 Task: Open the calendar in Microsoft Outlook.
Action: Mouse moved to (12, 58)
Screenshot: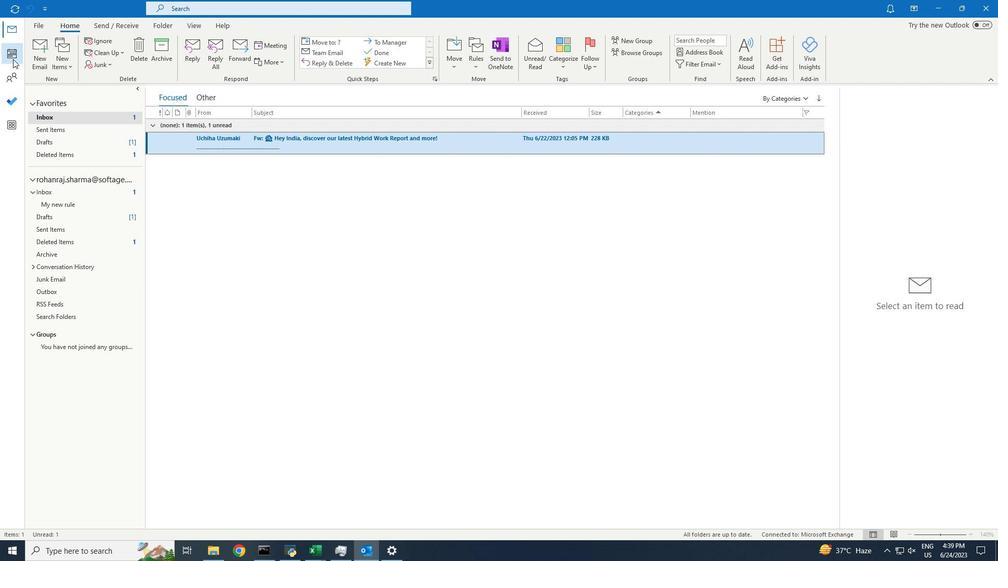 
Action: Mouse pressed left at (12, 58)
Screenshot: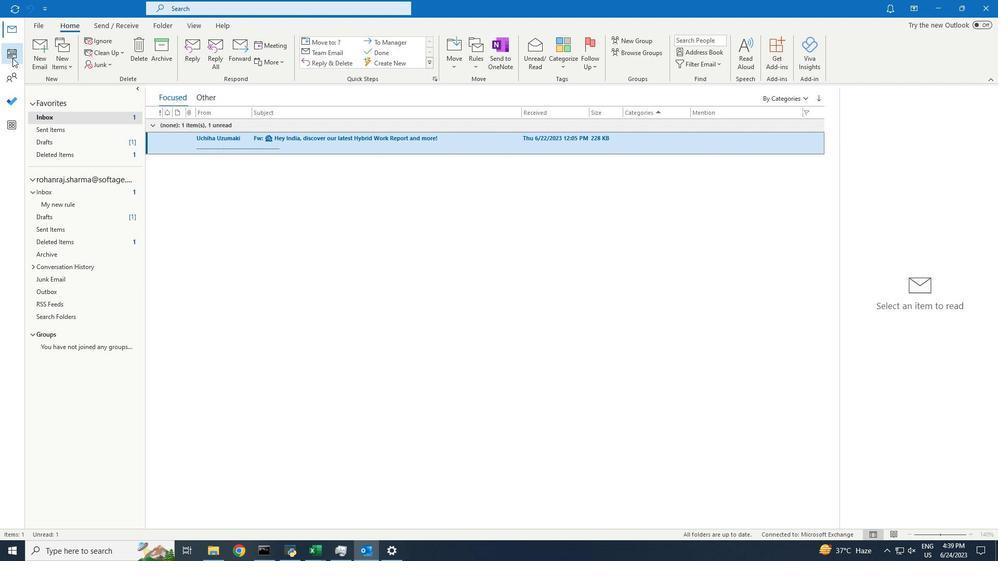 
Action: Mouse moved to (188, 28)
Screenshot: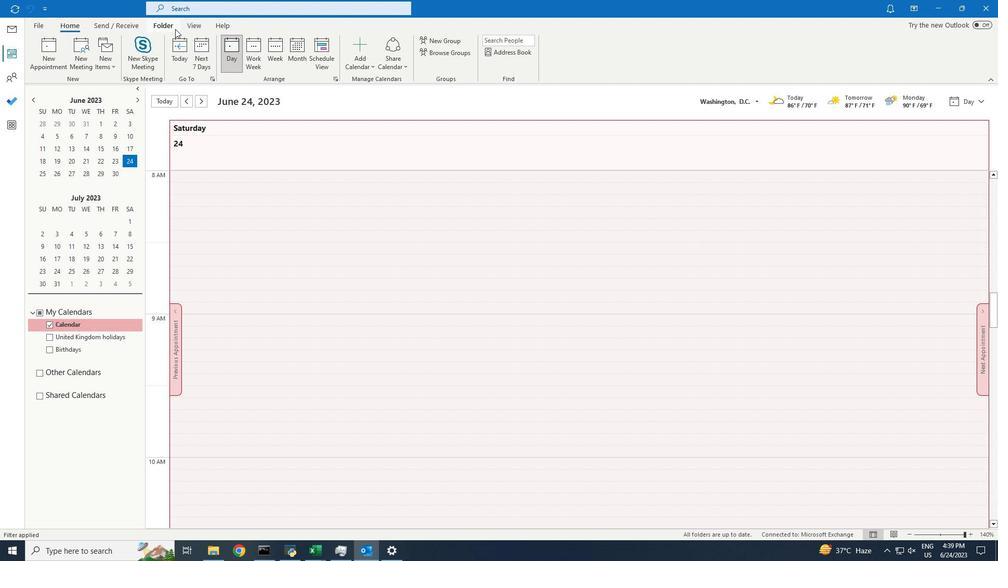 
Action: Mouse pressed left at (188, 28)
Screenshot: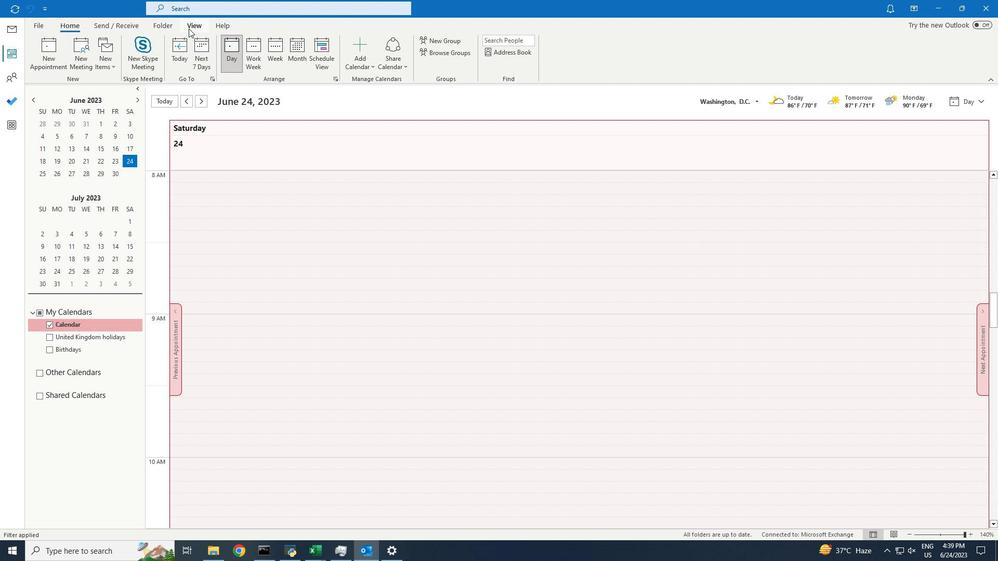 
Action: Mouse moved to (371, 68)
Screenshot: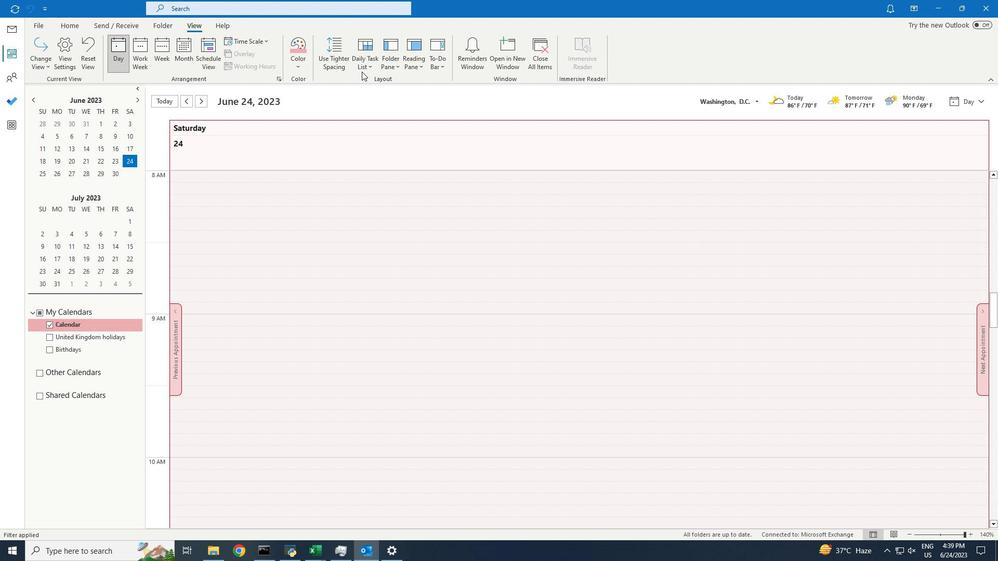 
Action: Mouse pressed left at (371, 68)
Screenshot: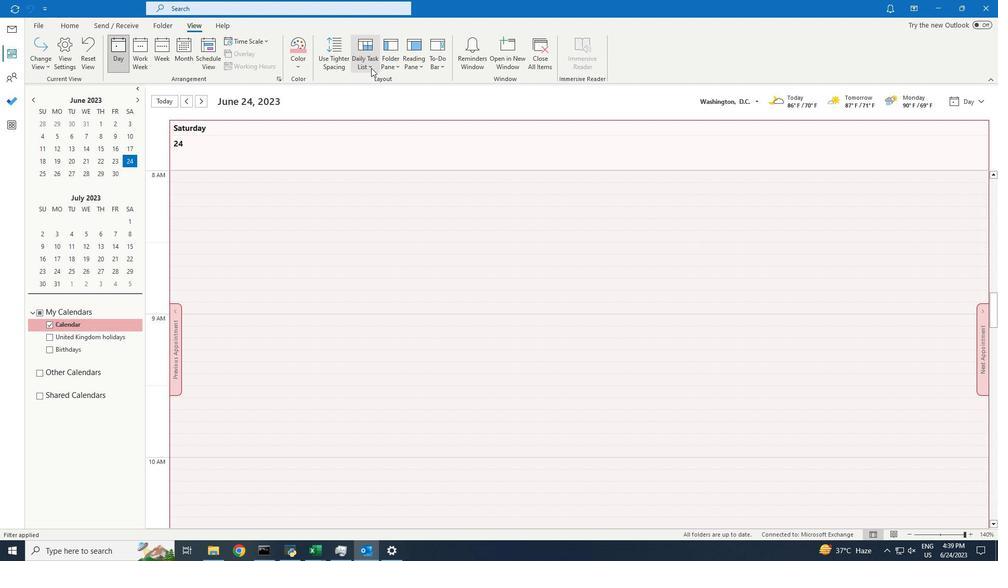 
Action: Mouse moved to (371, 79)
Screenshot: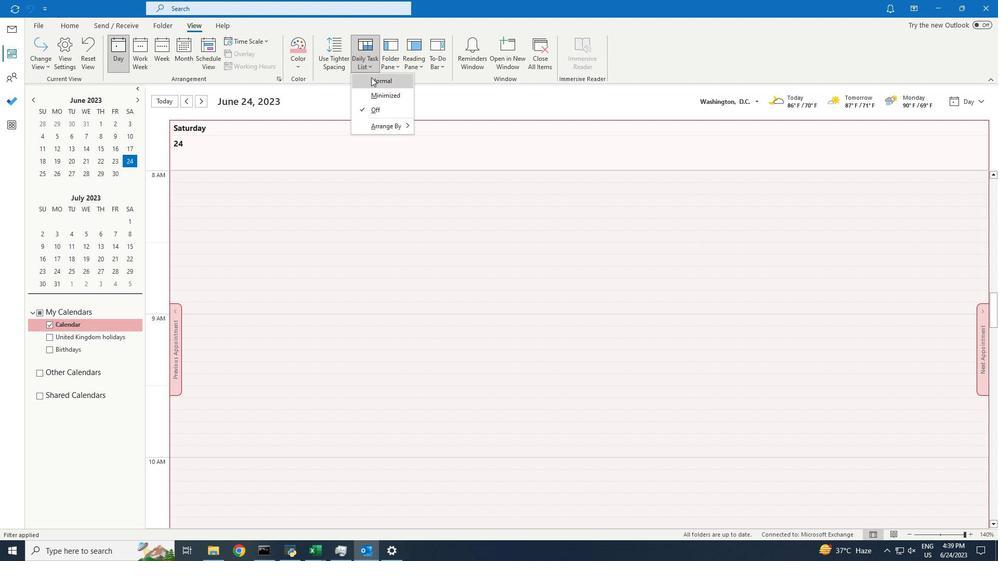
Action: Mouse pressed left at (371, 79)
Screenshot: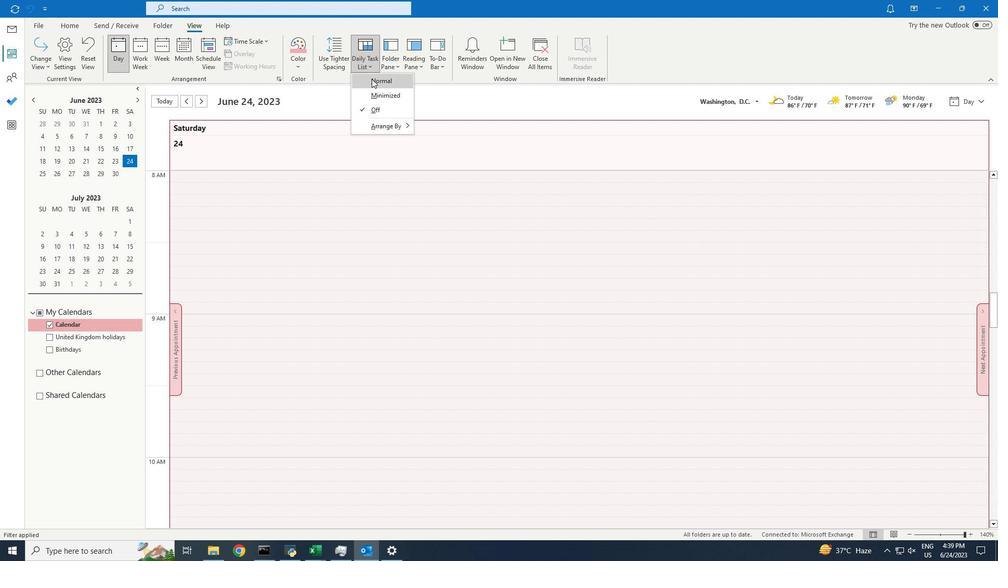 
Action: Mouse moved to (364, 188)
Screenshot: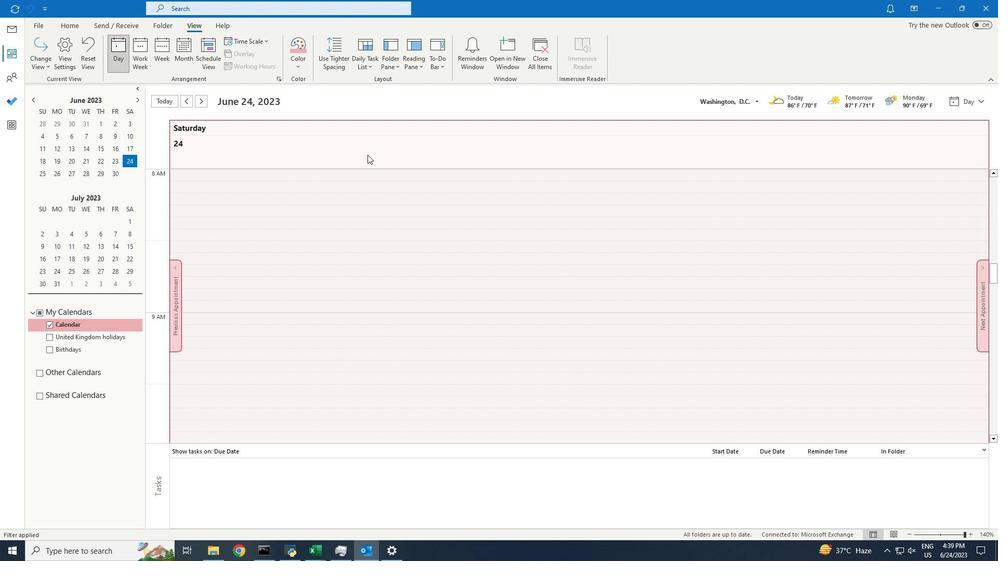 
